 Task: Add Mini Cubed Cheese Tray to the cart.
Action: Mouse moved to (25, 133)
Screenshot: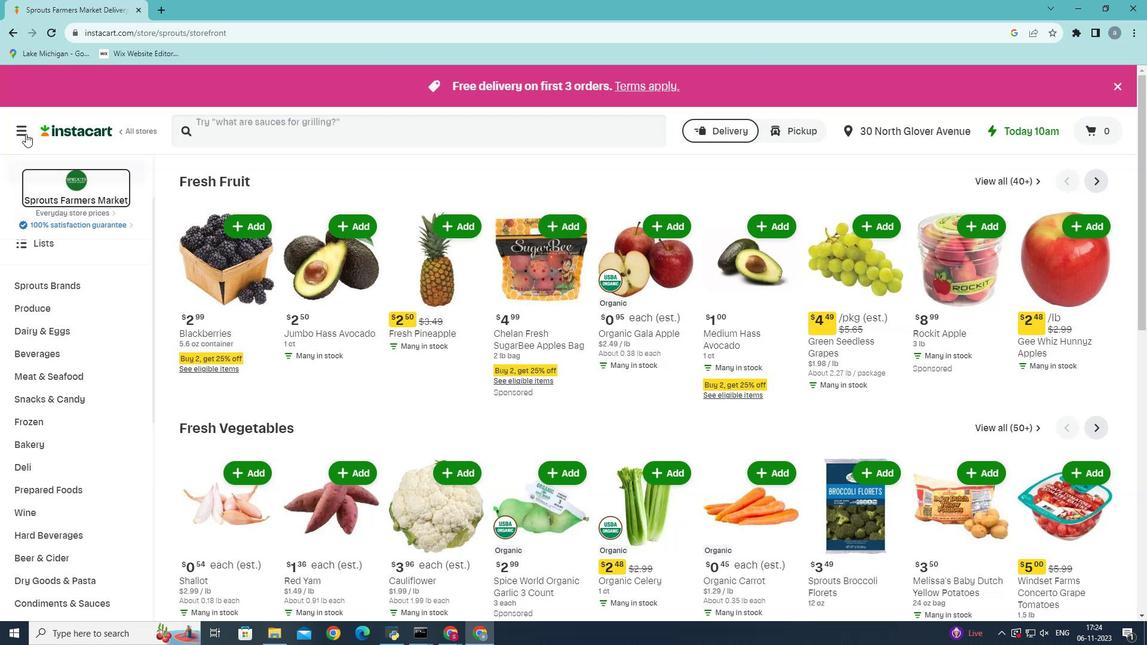 
Action: Mouse pressed left at (25, 133)
Screenshot: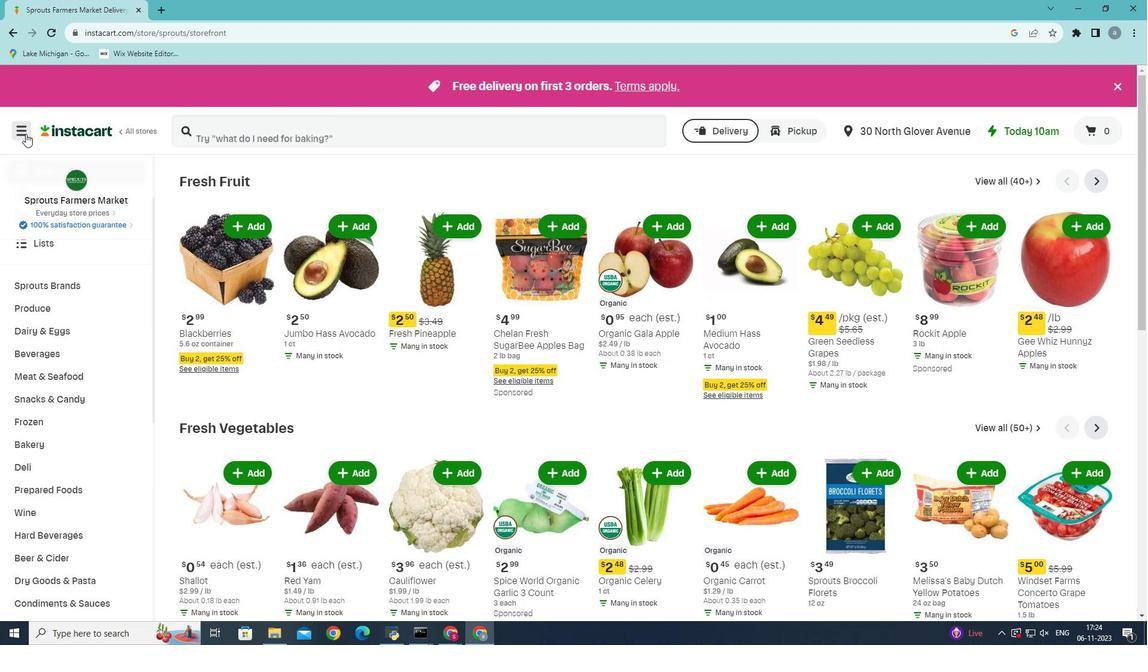 
Action: Mouse moved to (50, 331)
Screenshot: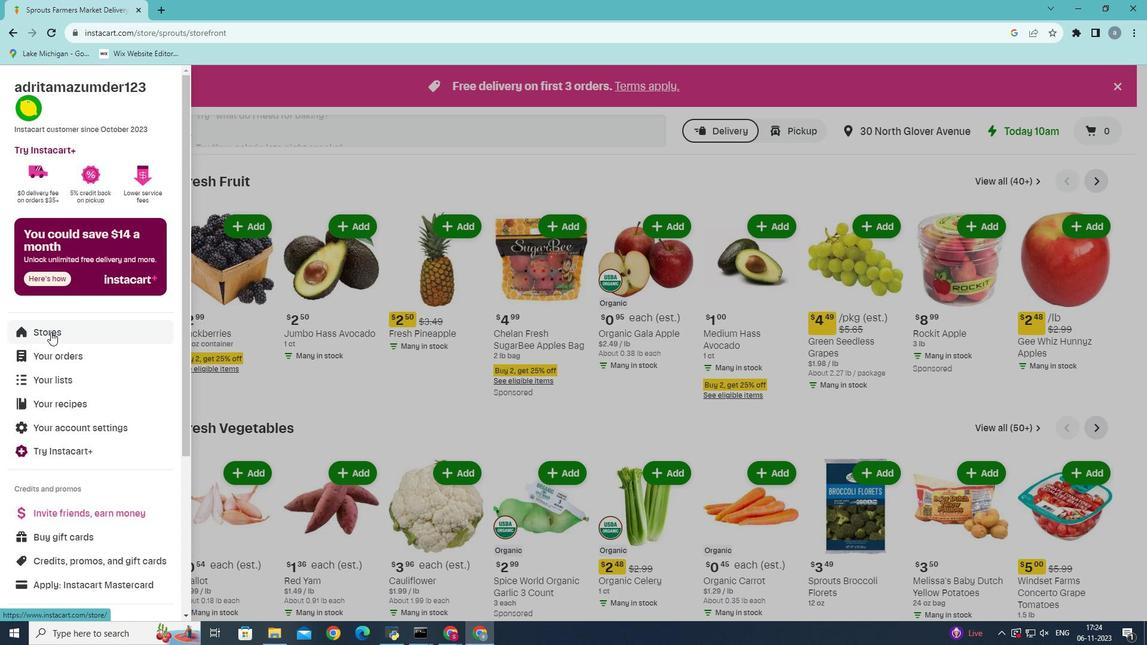
Action: Mouse pressed left at (50, 331)
Screenshot: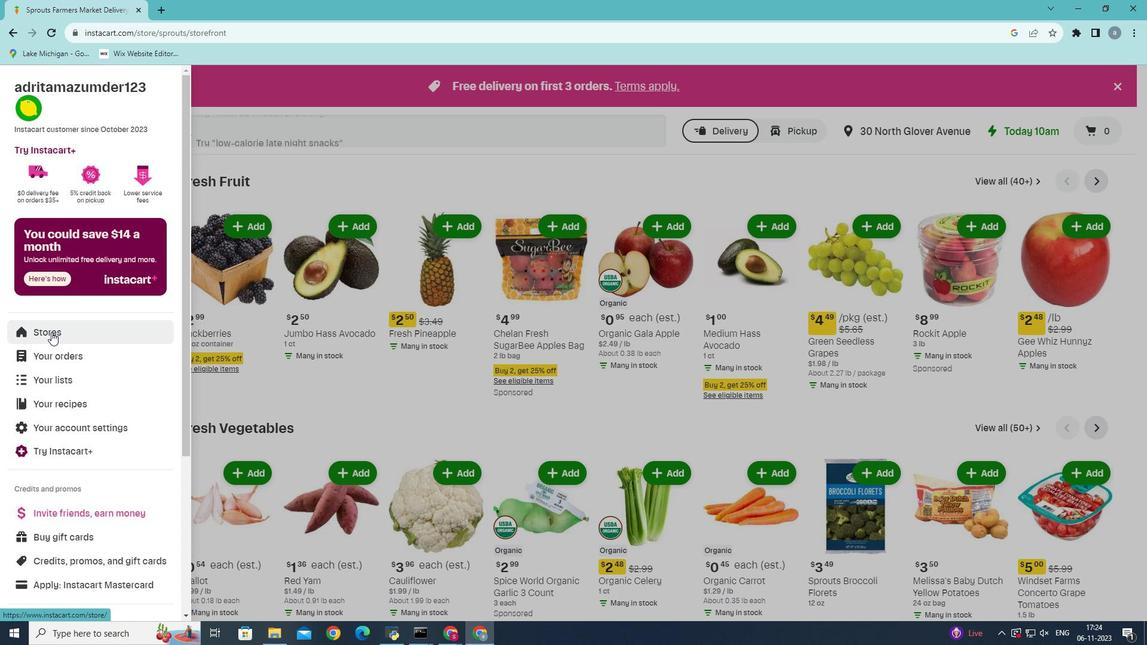 
Action: Mouse moved to (272, 130)
Screenshot: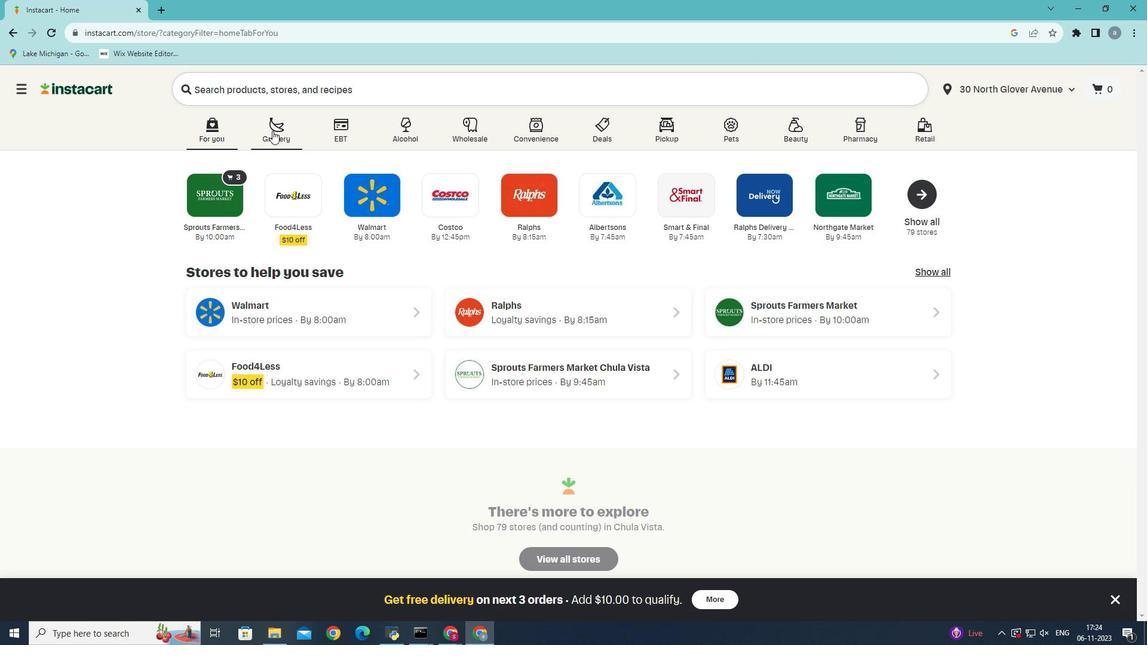 
Action: Mouse pressed left at (272, 130)
Screenshot: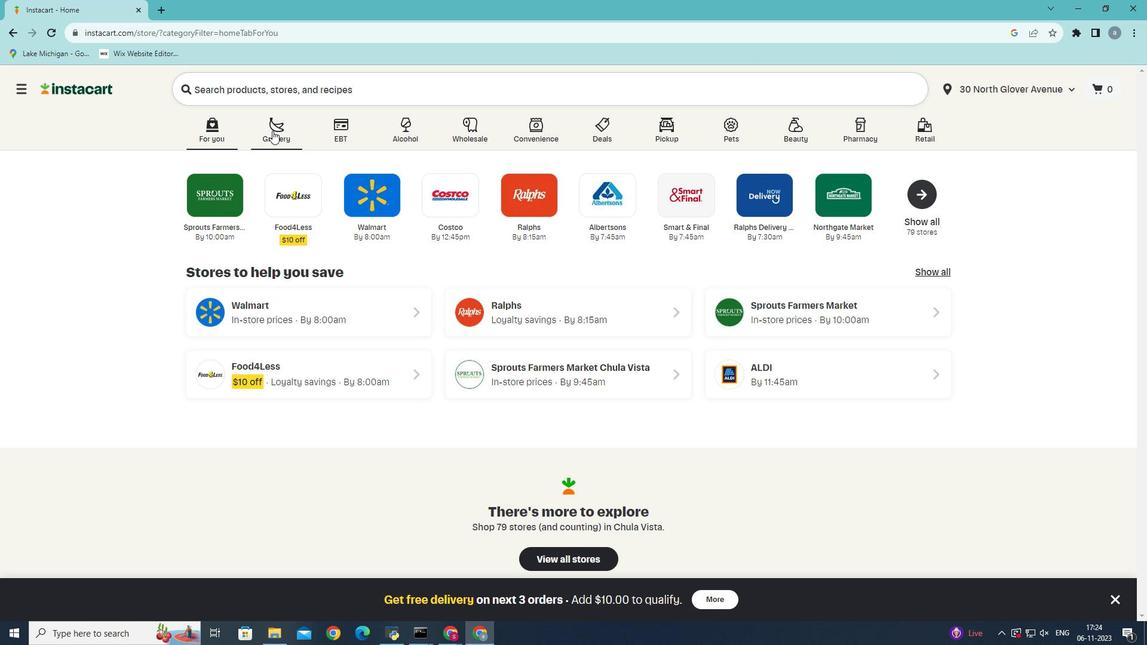 
Action: Mouse moved to (253, 366)
Screenshot: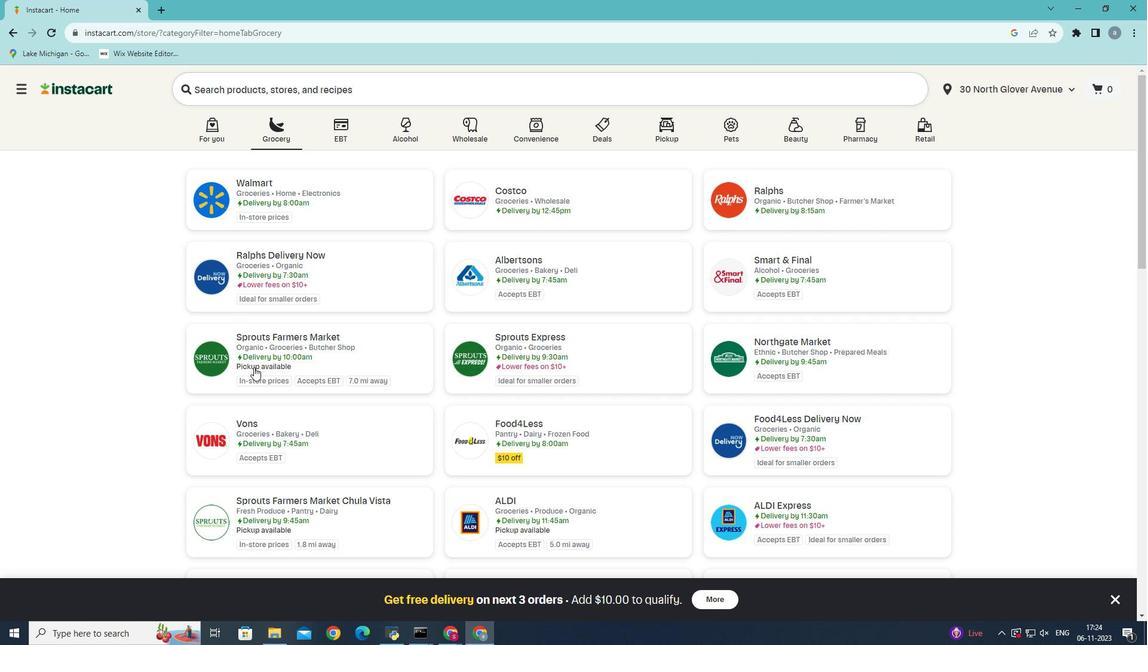 
Action: Mouse pressed left at (253, 366)
Screenshot: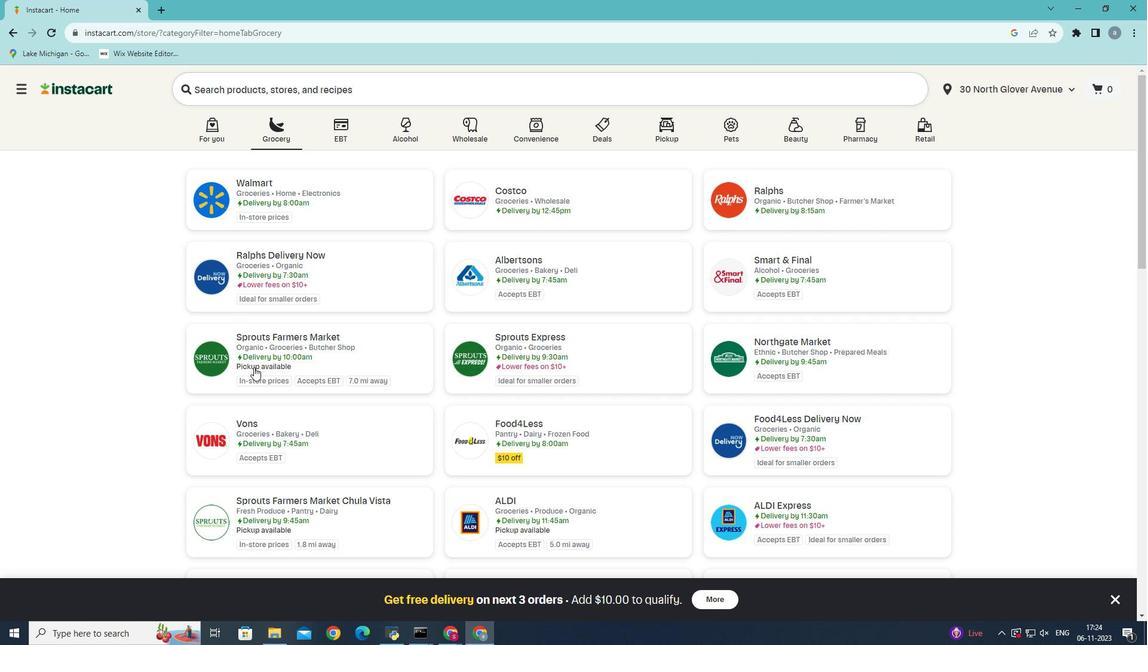 
Action: Mouse moved to (65, 509)
Screenshot: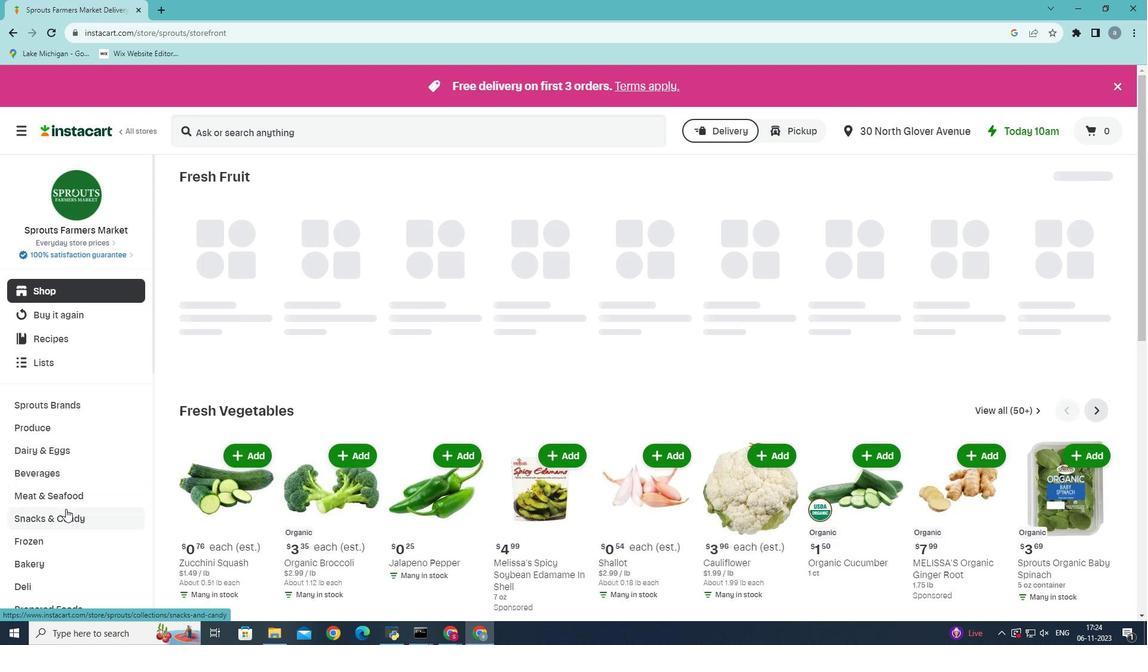 
Action: Mouse scrolled (65, 508) with delta (0, 0)
Screenshot: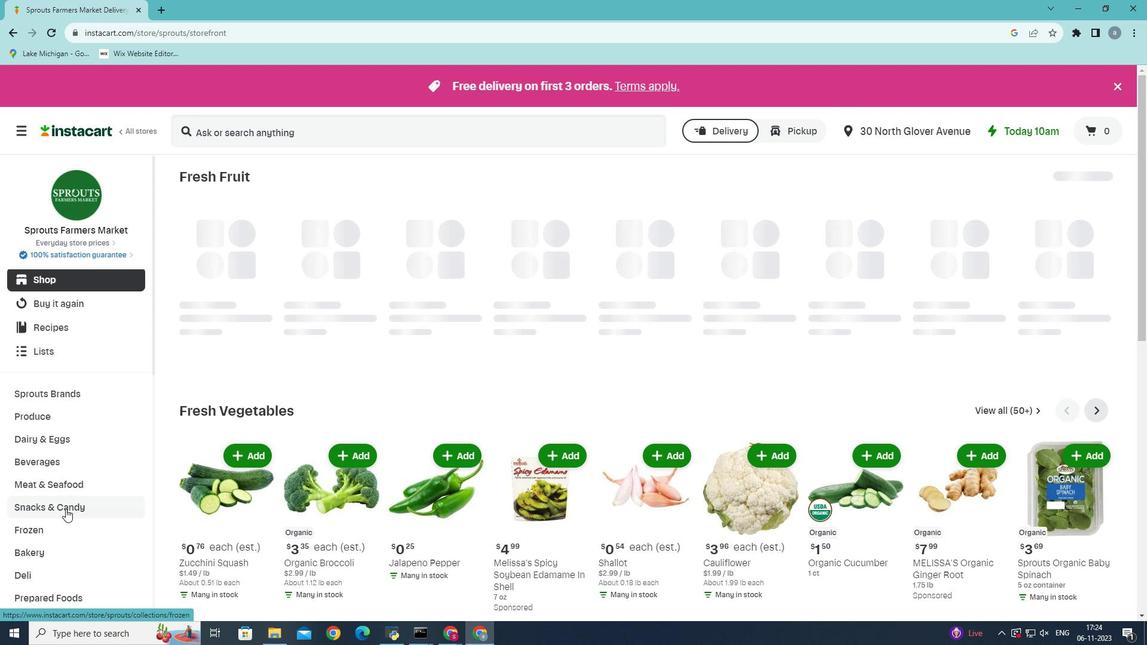 
Action: Mouse scrolled (65, 508) with delta (0, 0)
Screenshot: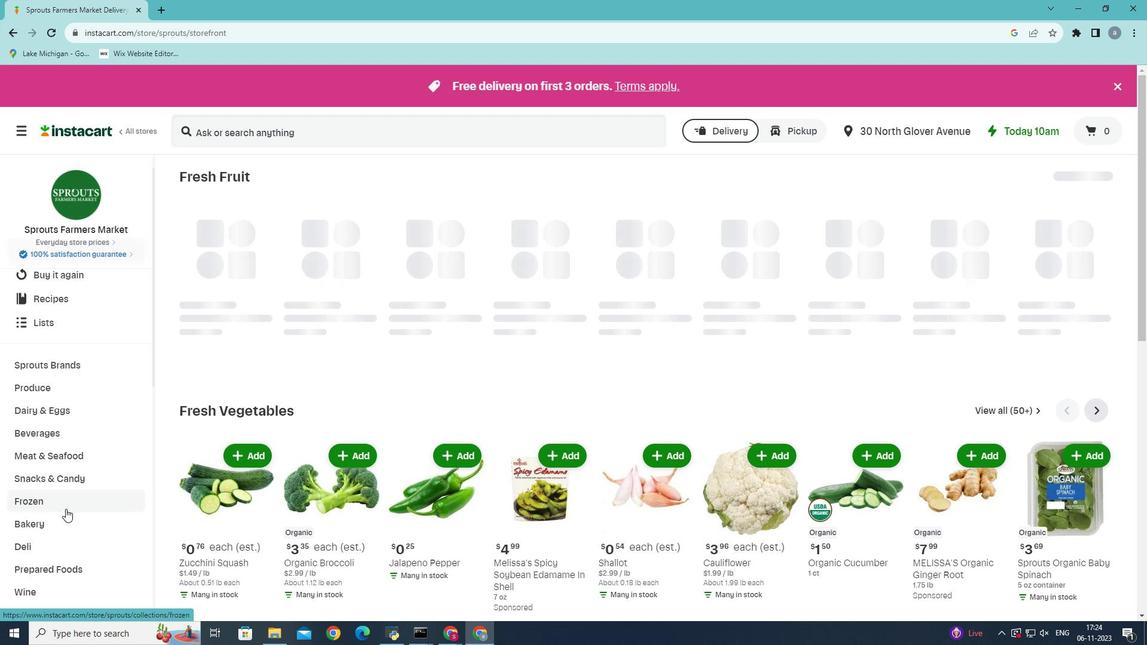 
Action: Mouse moved to (26, 487)
Screenshot: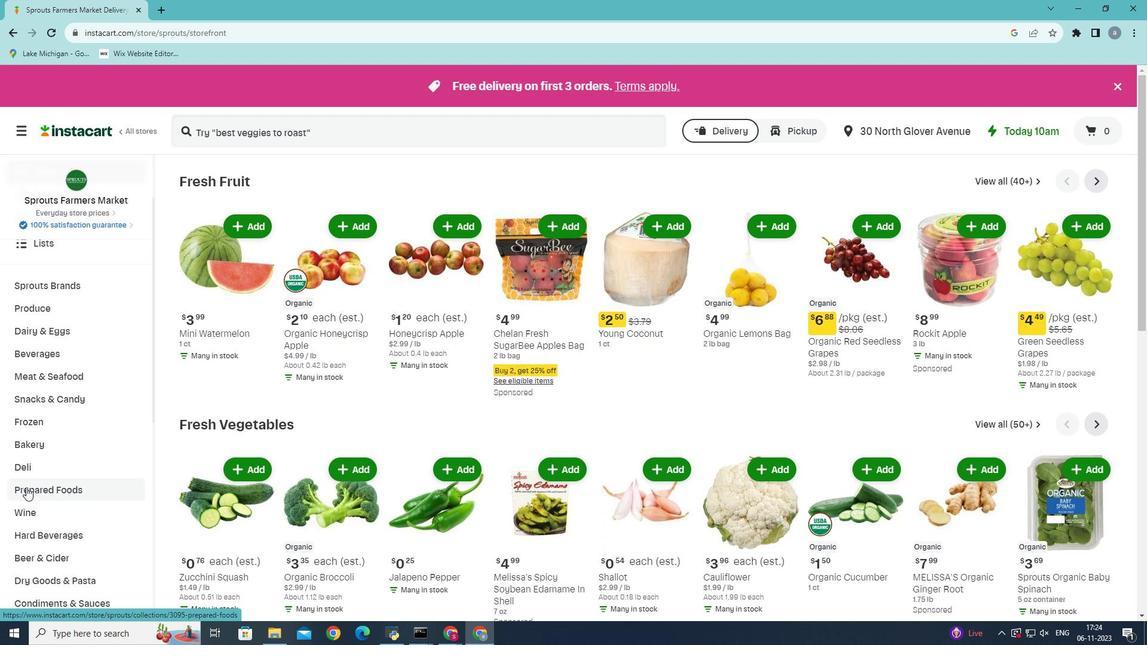 
Action: Mouse pressed left at (26, 487)
Screenshot: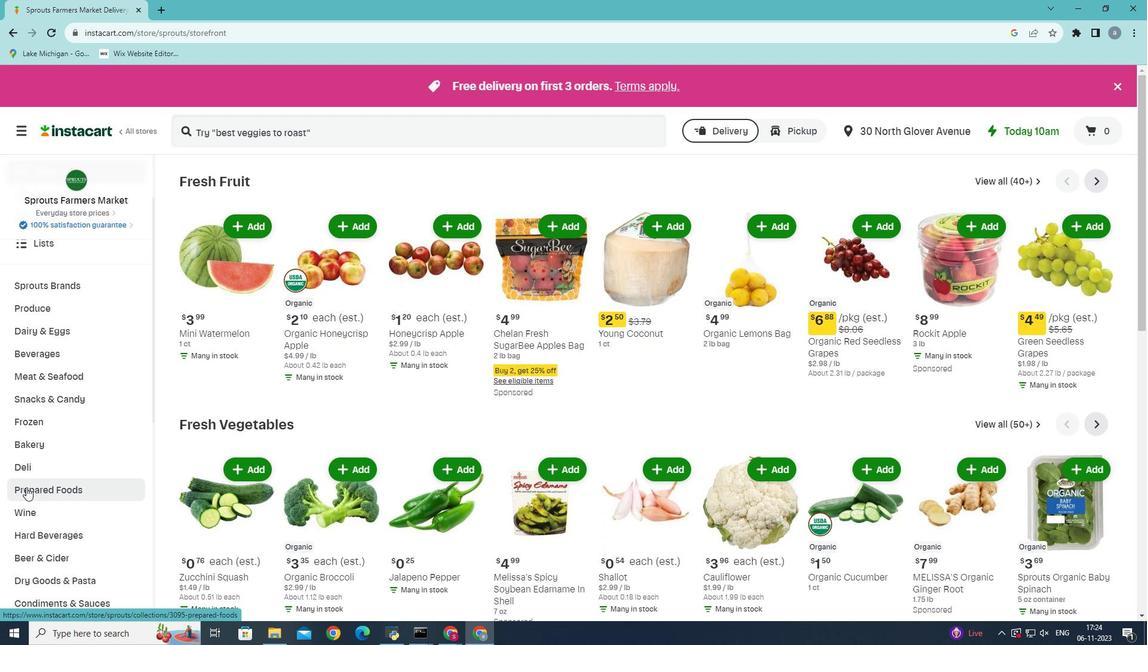 
Action: Mouse moved to (550, 215)
Screenshot: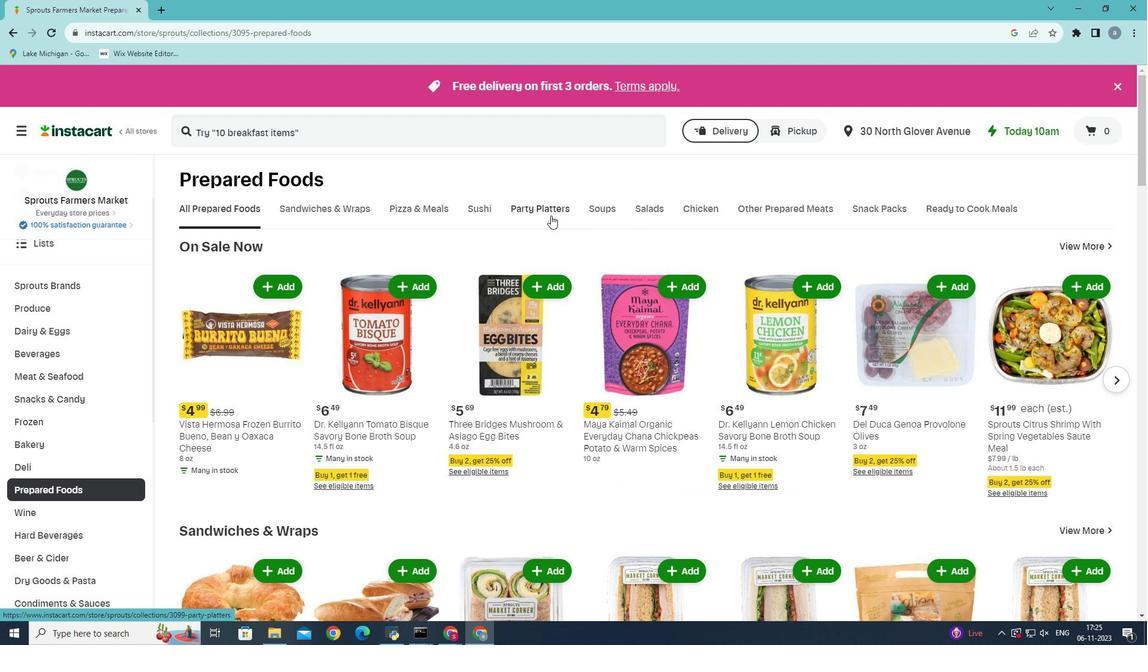 
Action: Mouse pressed left at (550, 215)
Screenshot: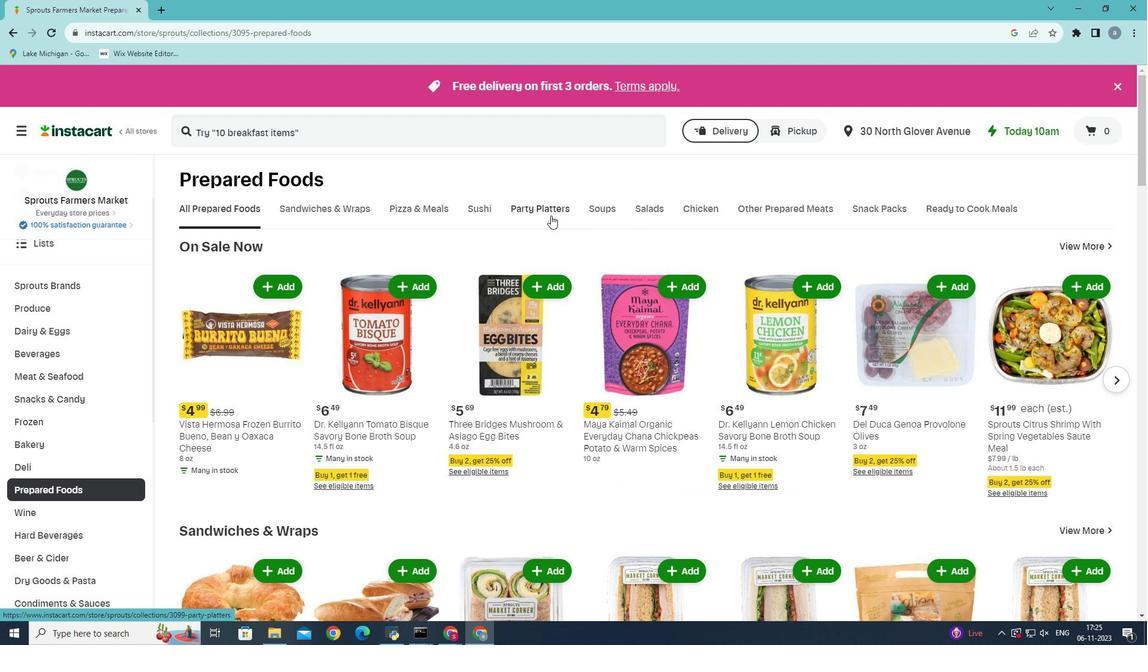 
Action: Mouse moved to (766, 322)
Screenshot: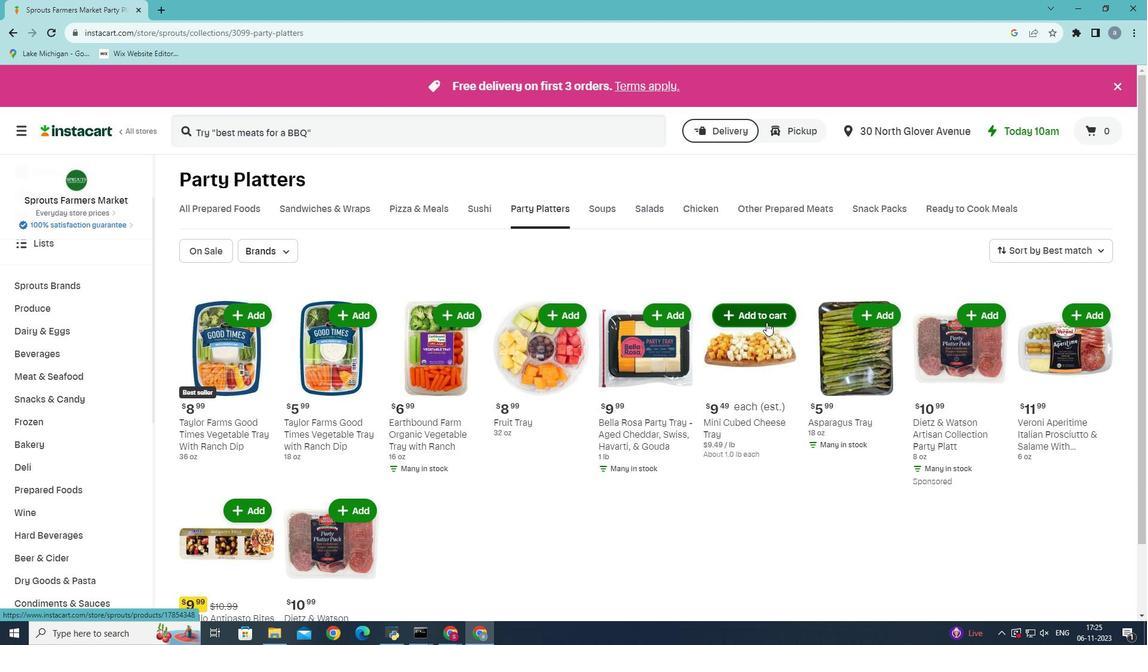 
Action: Mouse pressed left at (766, 322)
Screenshot: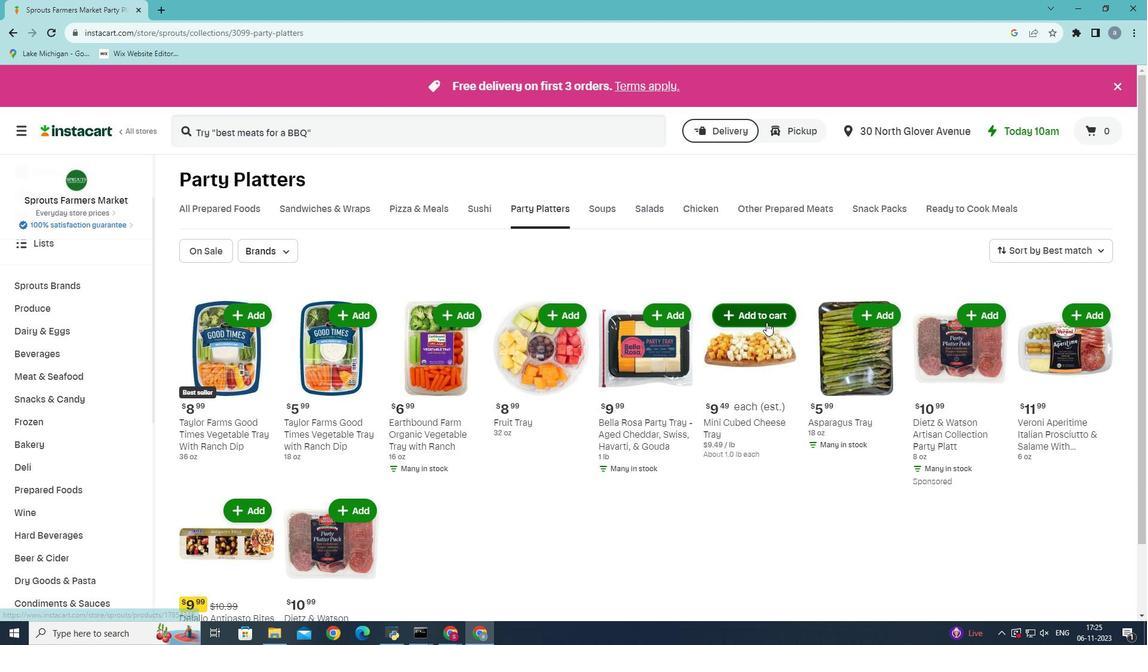 
Action: Mouse moved to (761, 315)
Screenshot: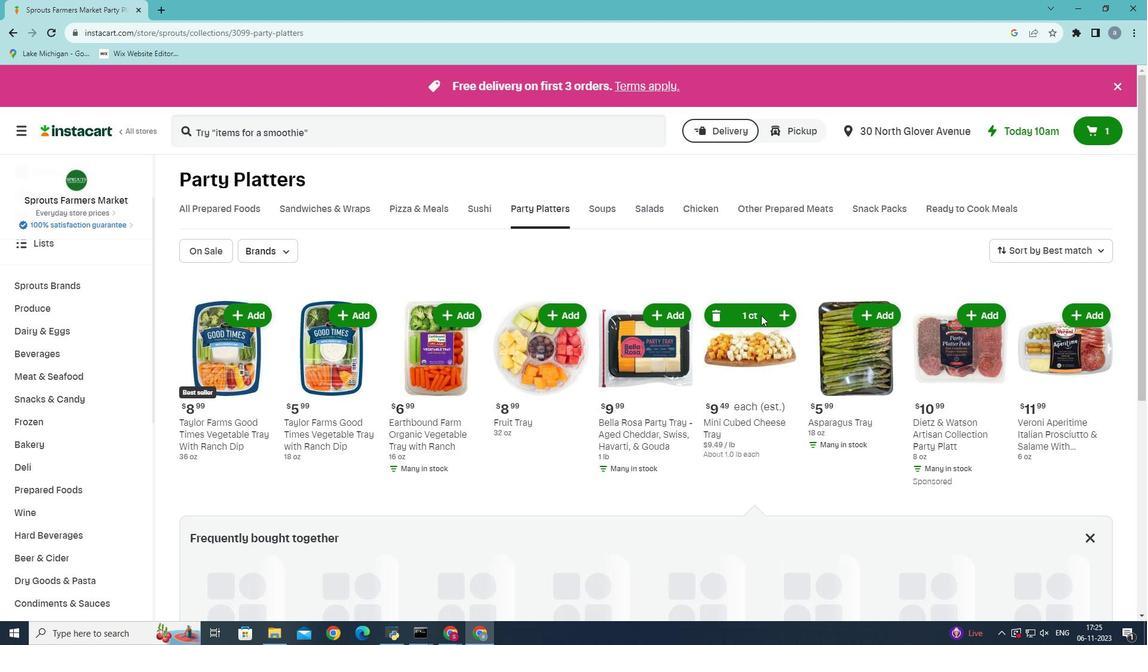
